 Task: Check the percentage active listings of large walk-in closet in the last 5 years.
Action: Mouse moved to (819, 187)
Screenshot: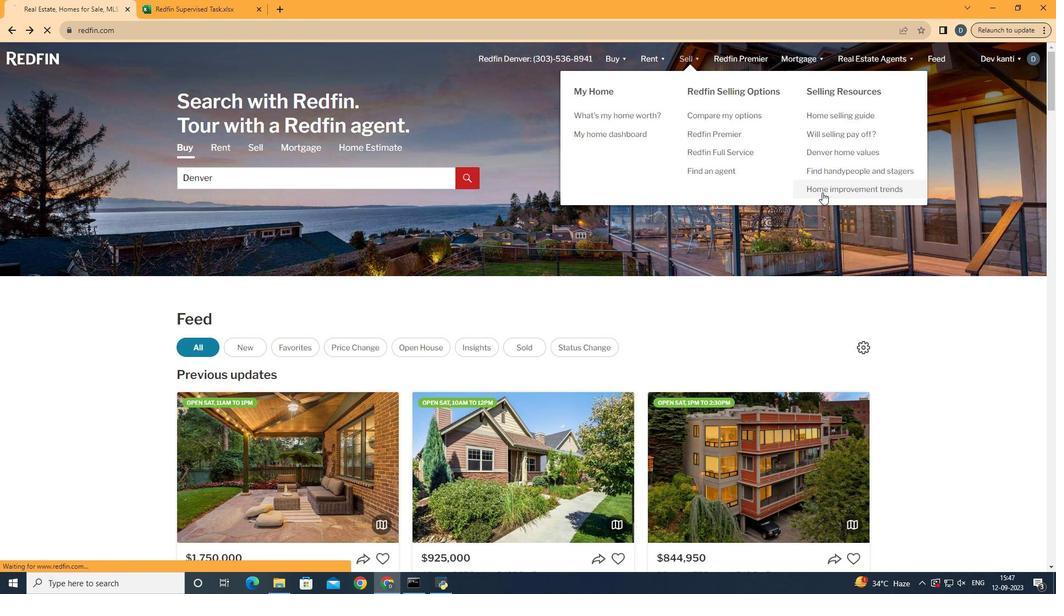 
Action: Mouse pressed left at (819, 187)
Screenshot: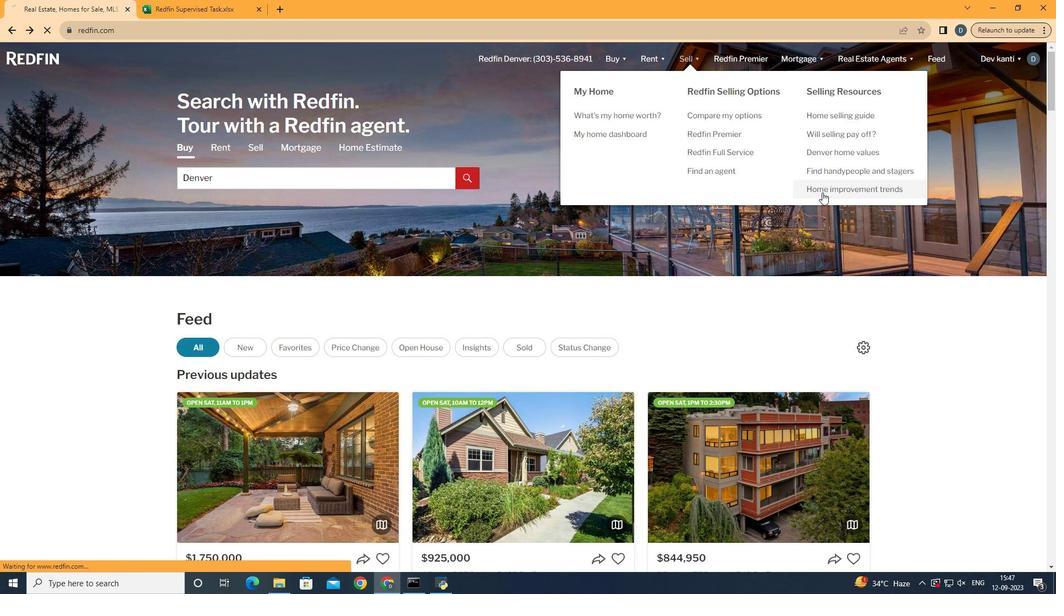
Action: Mouse moved to (254, 217)
Screenshot: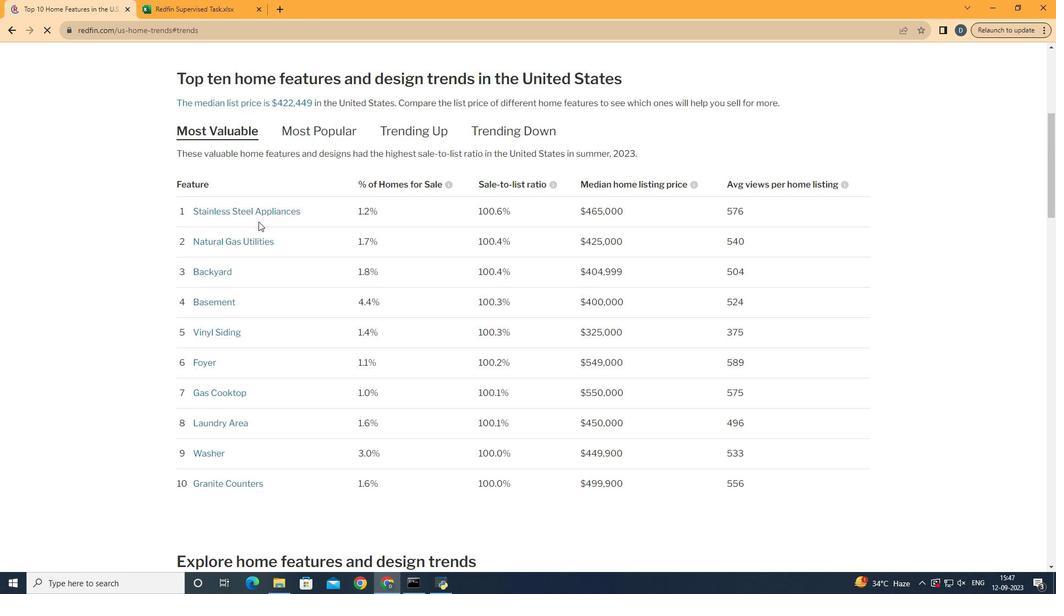 
Action: Mouse pressed left at (254, 217)
Screenshot: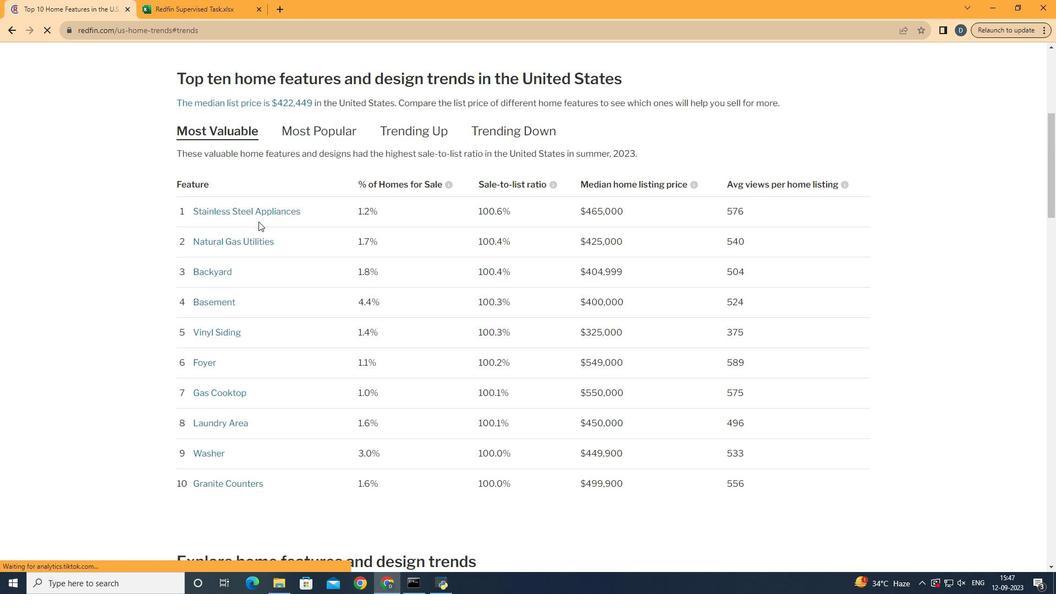 
Action: Mouse scrolled (254, 216) with delta (0, 0)
Screenshot: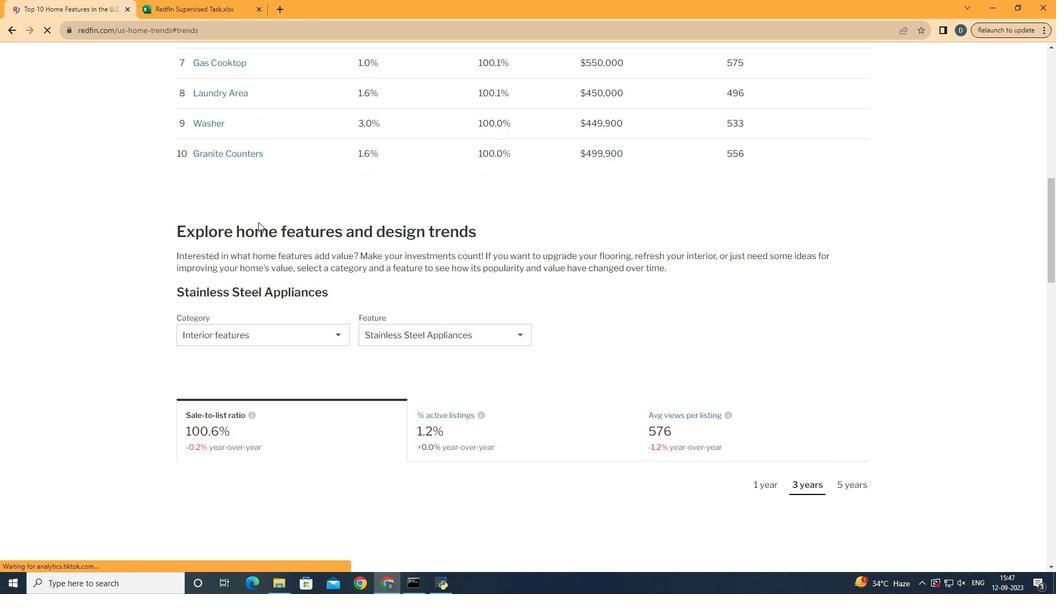 
Action: Mouse scrolled (254, 216) with delta (0, 0)
Screenshot: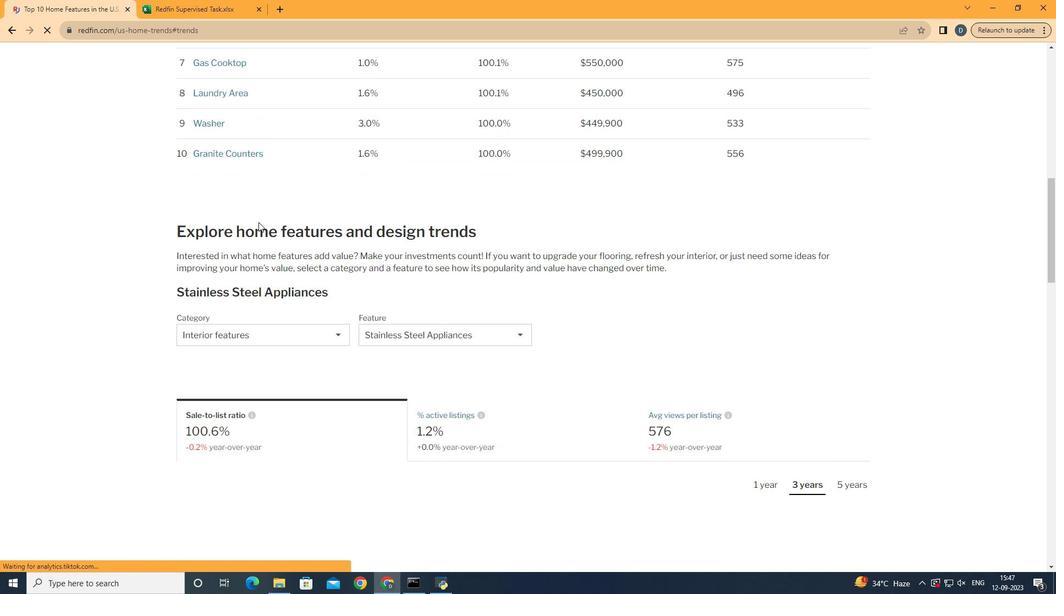 
Action: Mouse scrolled (254, 216) with delta (0, 0)
Screenshot: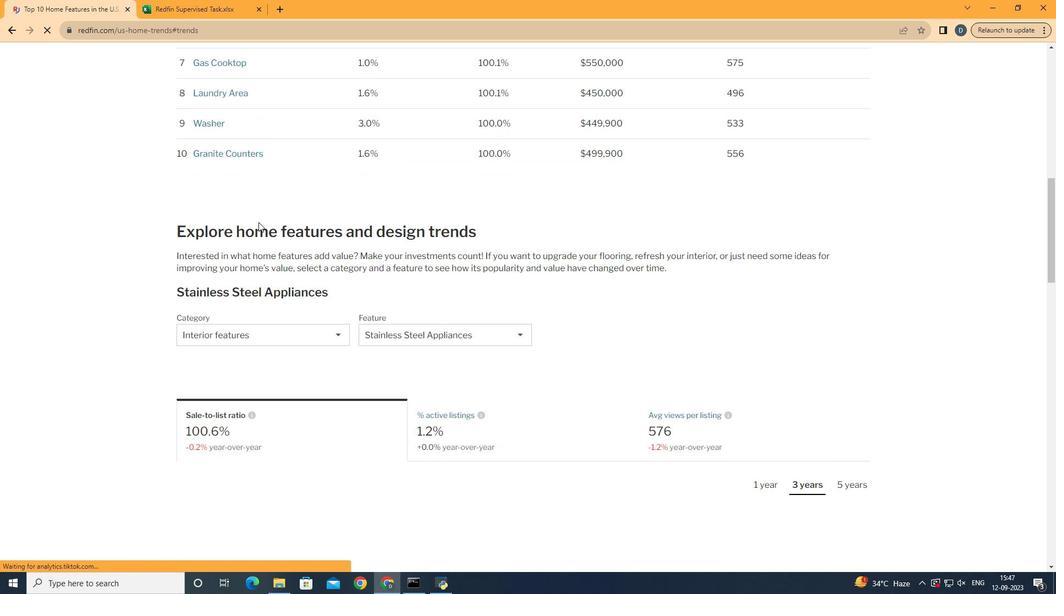 
Action: Mouse scrolled (254, 216) with delta (0, 0)
Screenshot: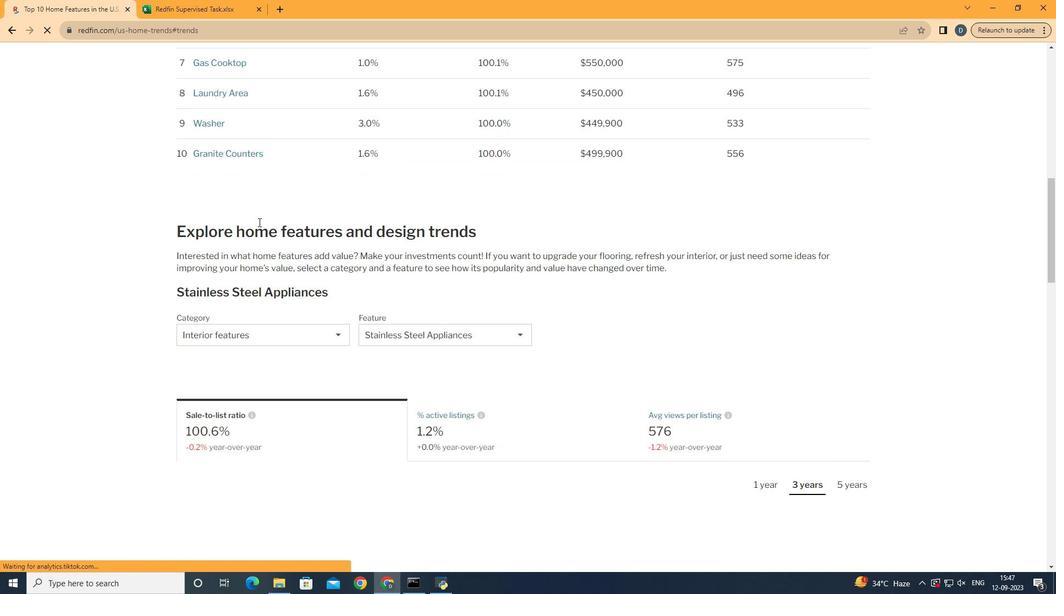 
Action: Mouse scrolled (254, 216) with delta (0, 0)
Screenshot: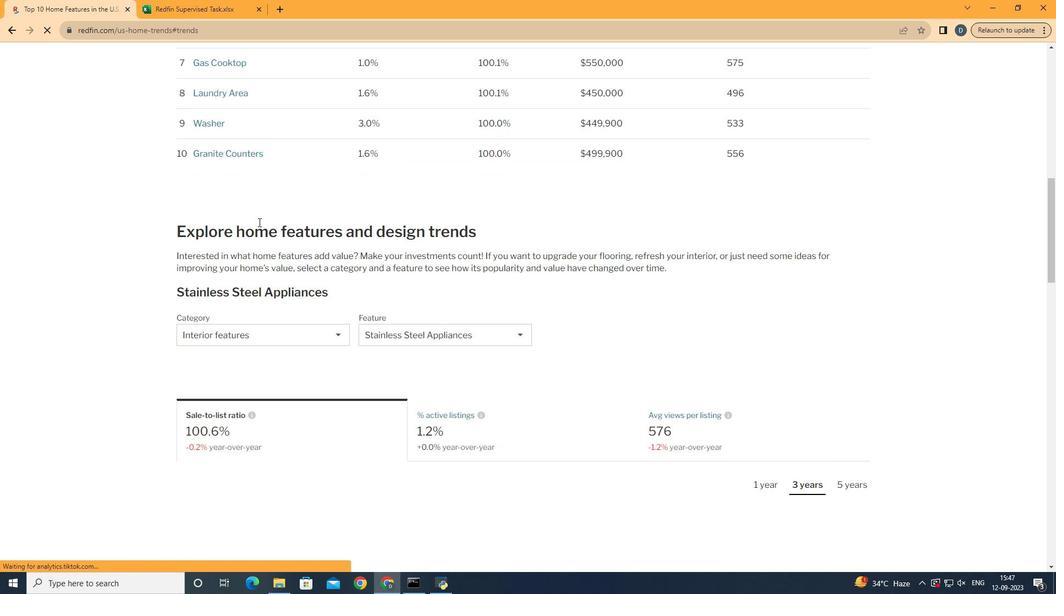 
Action: Mouse moved to (254, 217)
Screenshot: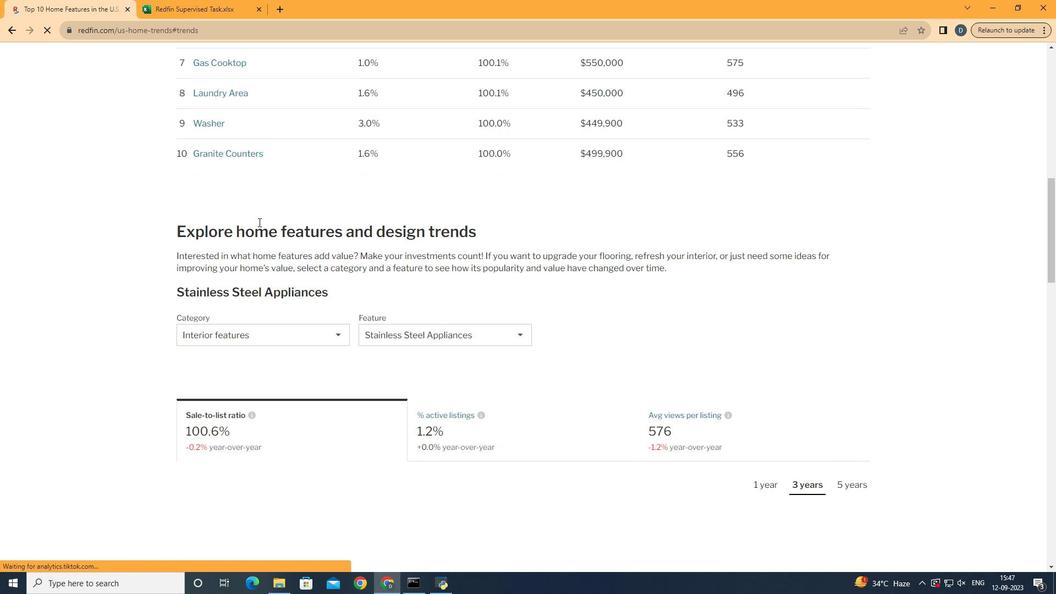 
Action: Mouse scrolled (254, 217) with delta (0, 0)
Screenshot: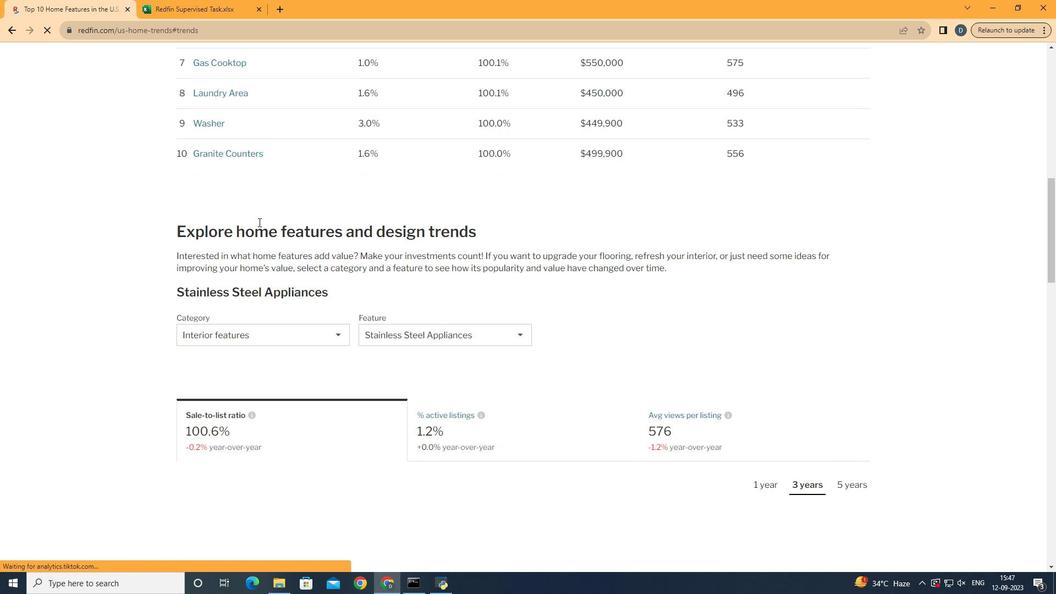 
Action: Mouse moved to (254, 217)
Screenshot: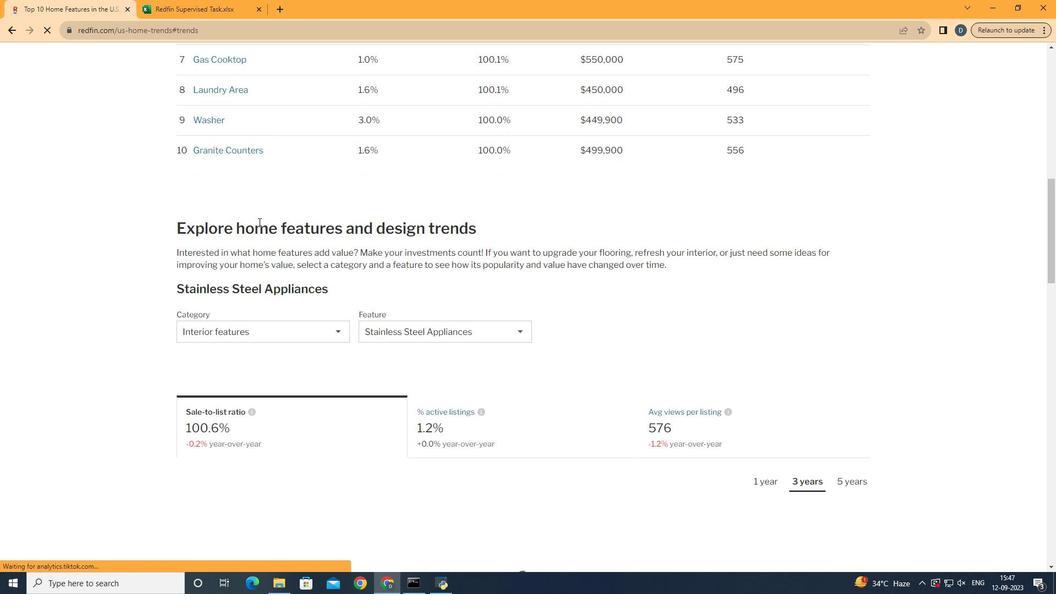 
Action: Mouse scrolled (254, 217) with delta (0, 0)
Screenshot: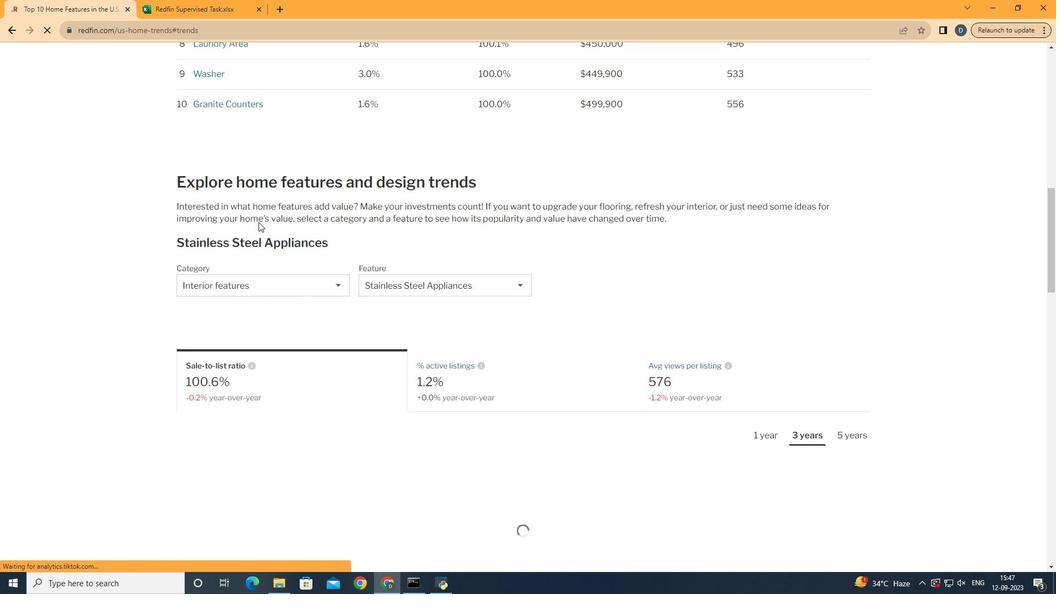 
Action: Mouse scrolled (254, 217) with delta (0, 0)
Screenshot: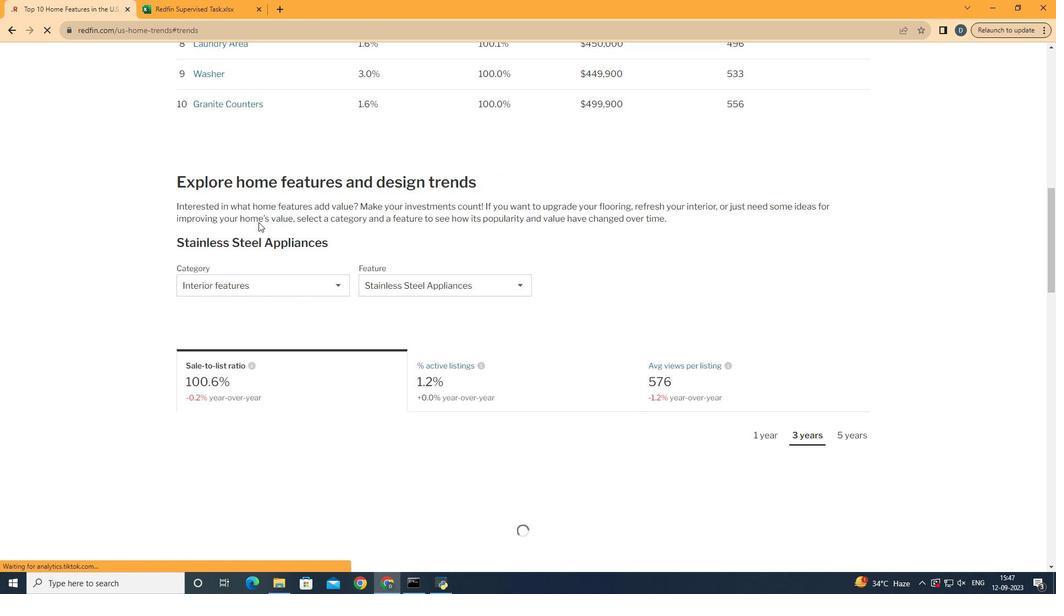 
Action: Mouse scrolled (254, 217) with delta (0, 0)
Screenshot: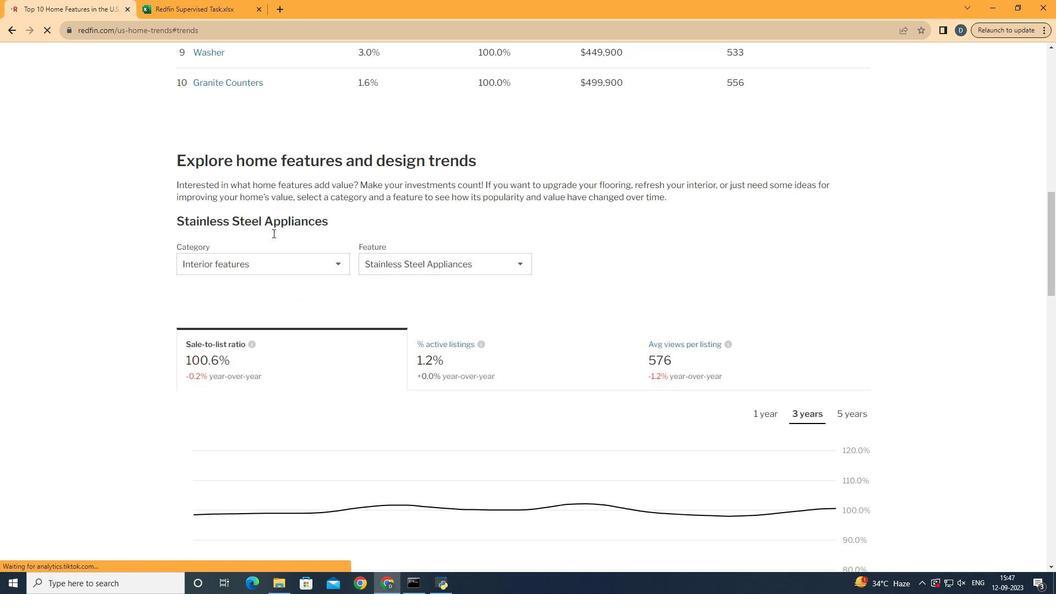 
Action: Mouse moved to (290, 253)
Screenshot: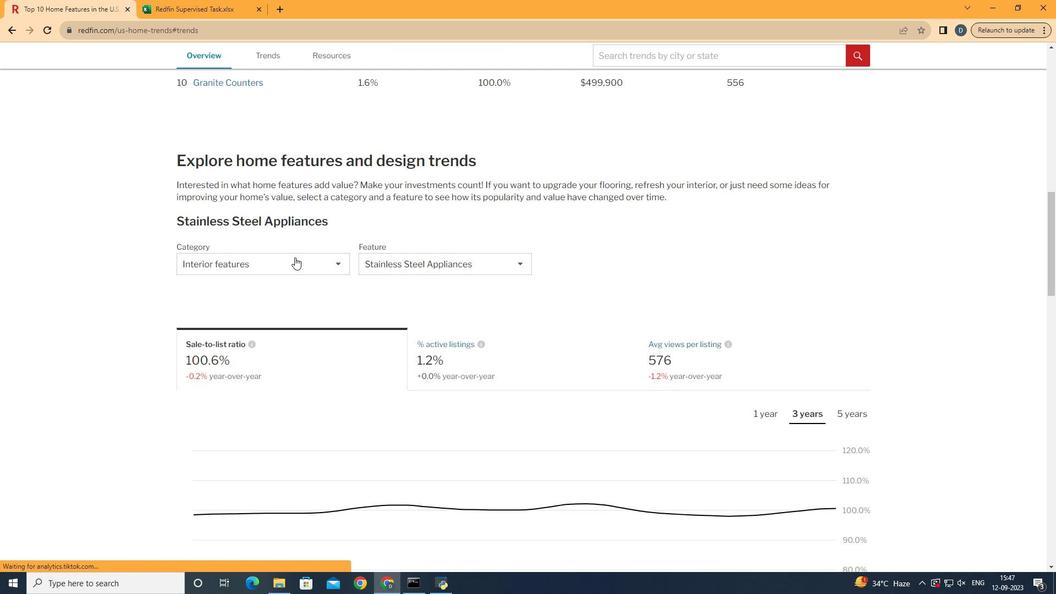 
Action: Mouse scrolled (290, 252) with delta (0, 0)
Screenshot: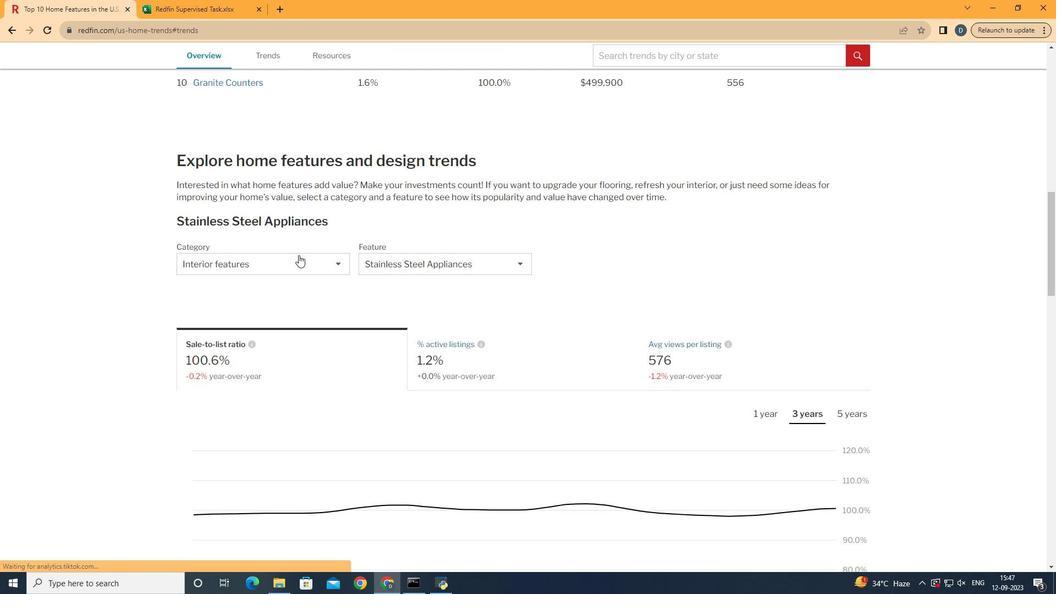 
Action: Mouse scrolled (290, 252) with delta (0, 0)
Screenshot: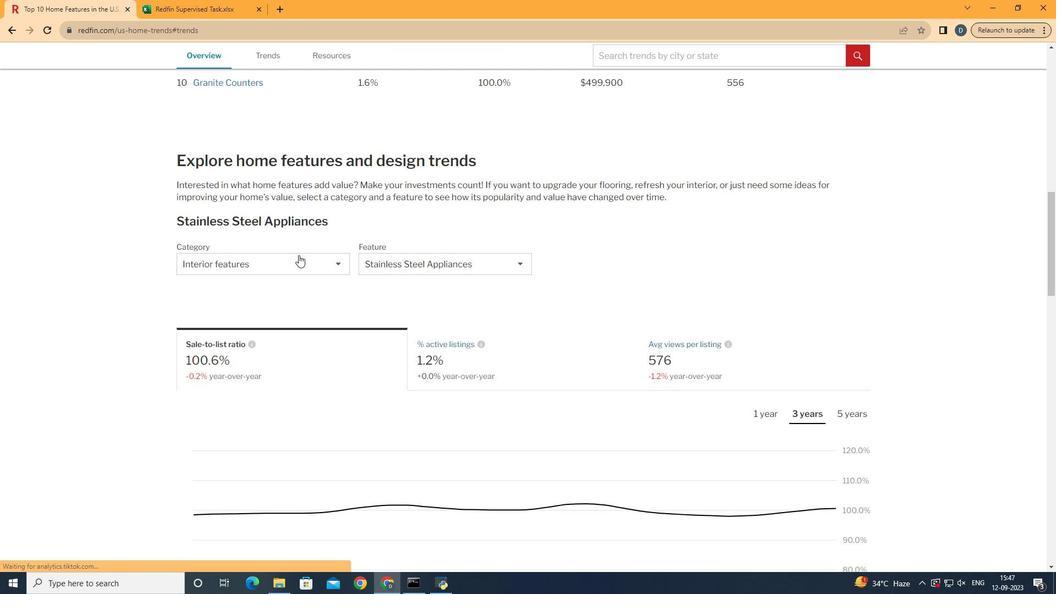
Action: Mouse scrolled (290, 252) with delta (0, 0)
Screenshot: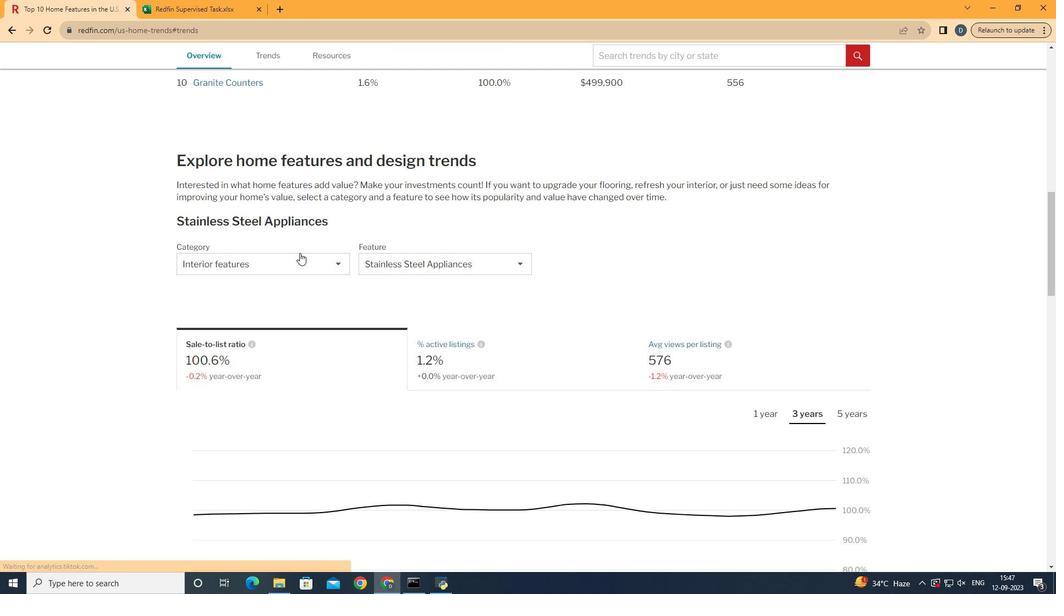 
Action: Mouse moved to (295, 248)
Screenshot: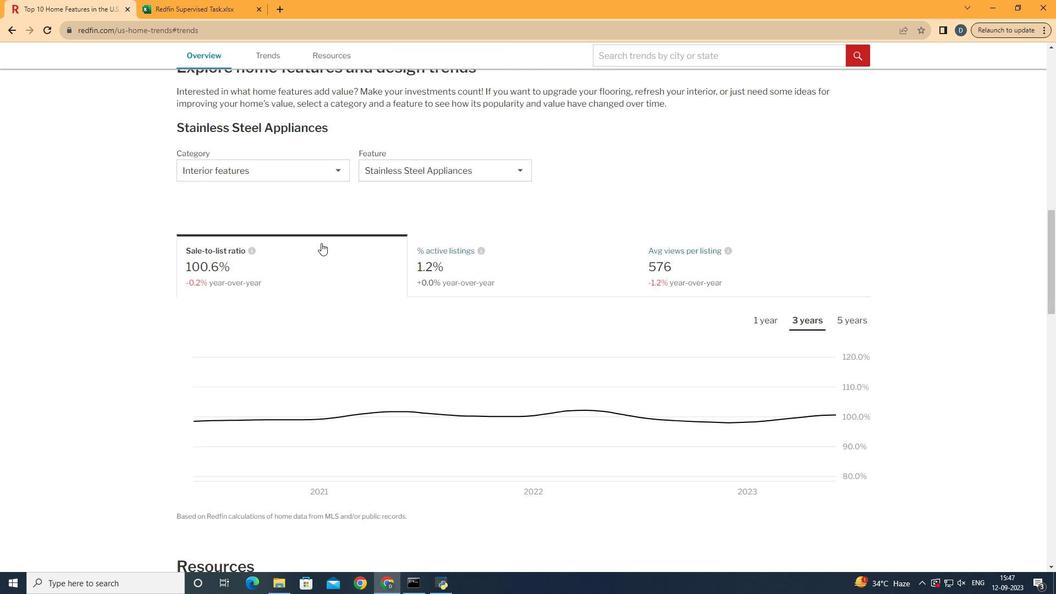 
Action: Mouse scrolled (295, 248) with delta (0, 0)
Screenshot: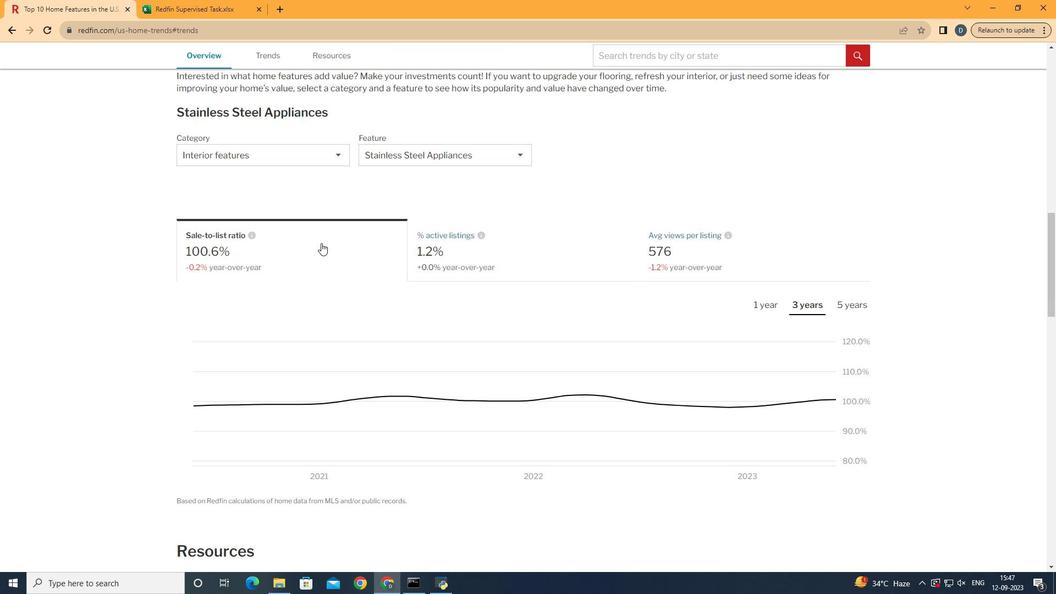
Action: Mouse moved to (296, 247)
Screenshot: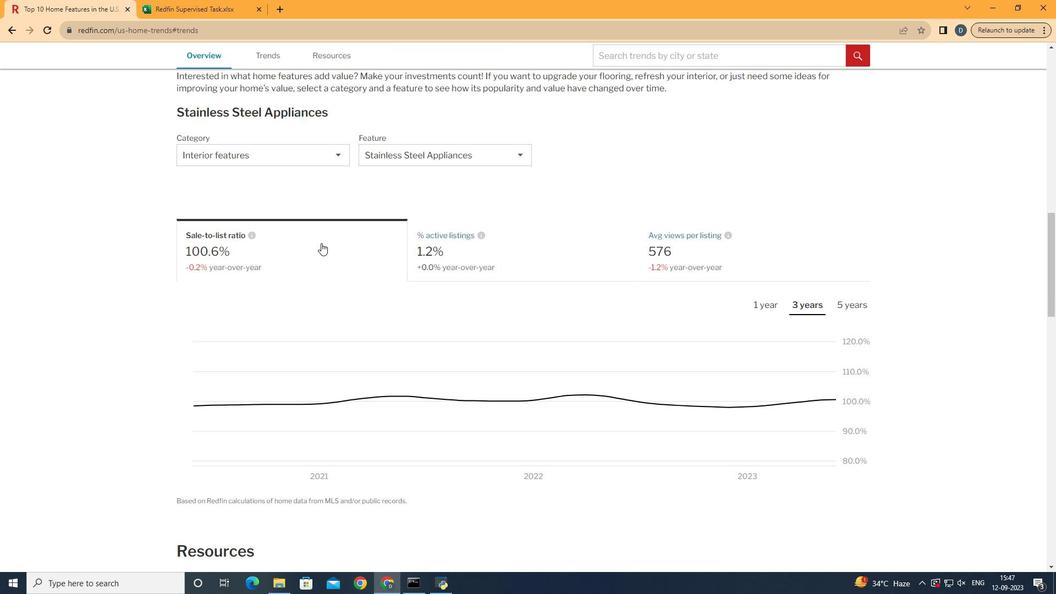 
Action: Mouse scrolled (296, 246) with delta (0, 0)
Screenshot: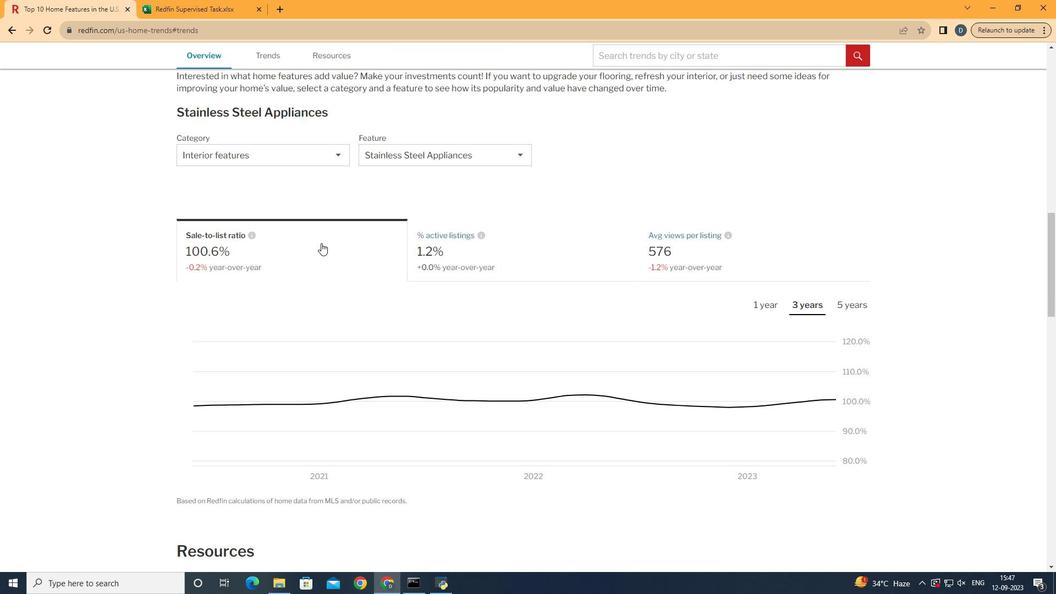 
Action: Mouse moved to (304, 245)
Screenshot: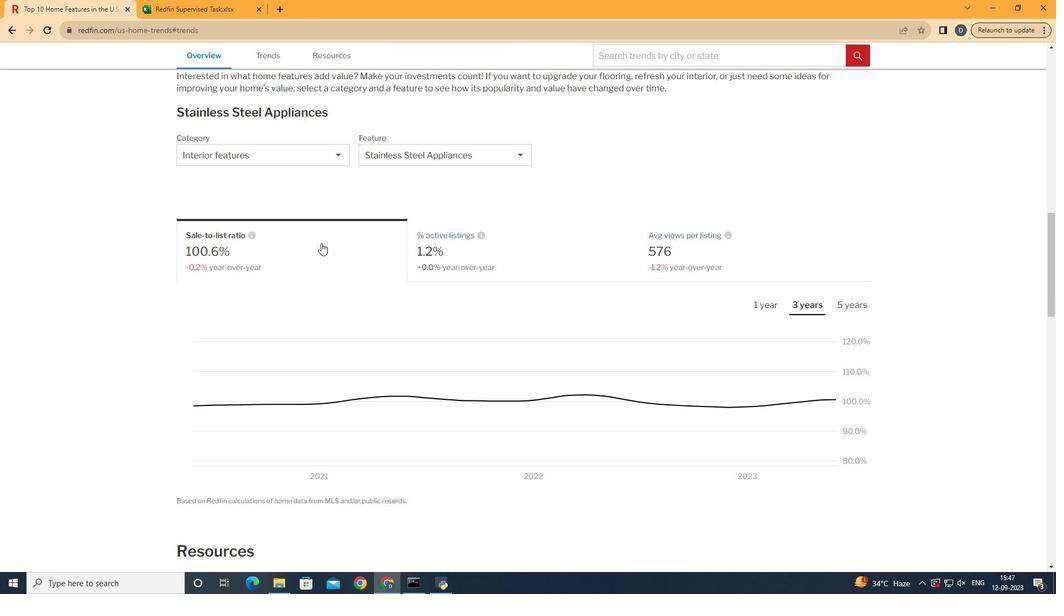 
Action: Mouse scrolled (304, 244) with delta (0, 0)
Screenshot: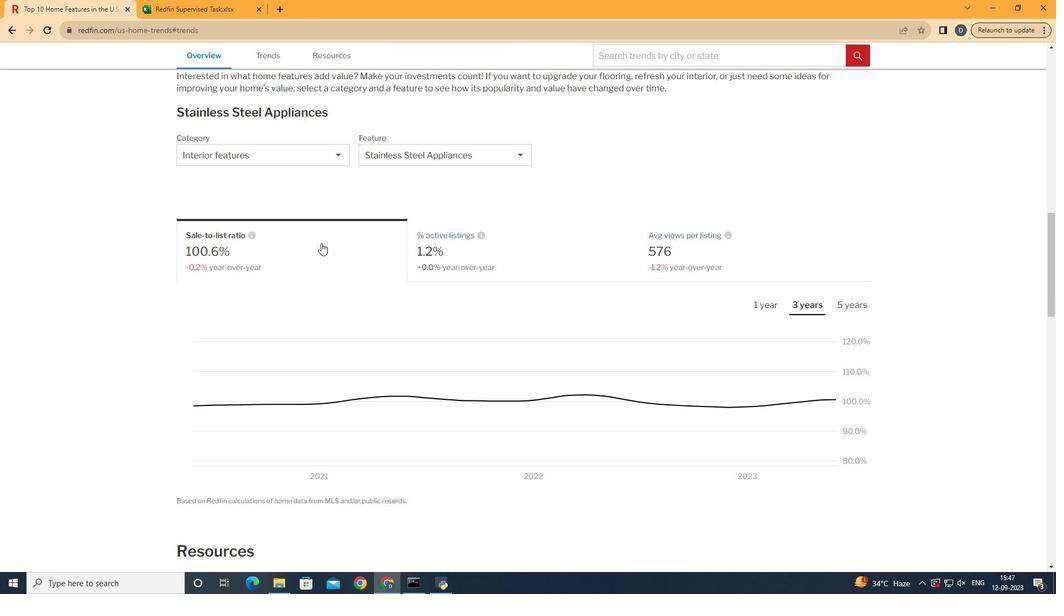
Action: Mouse moved to (321, 149)
Screenshot: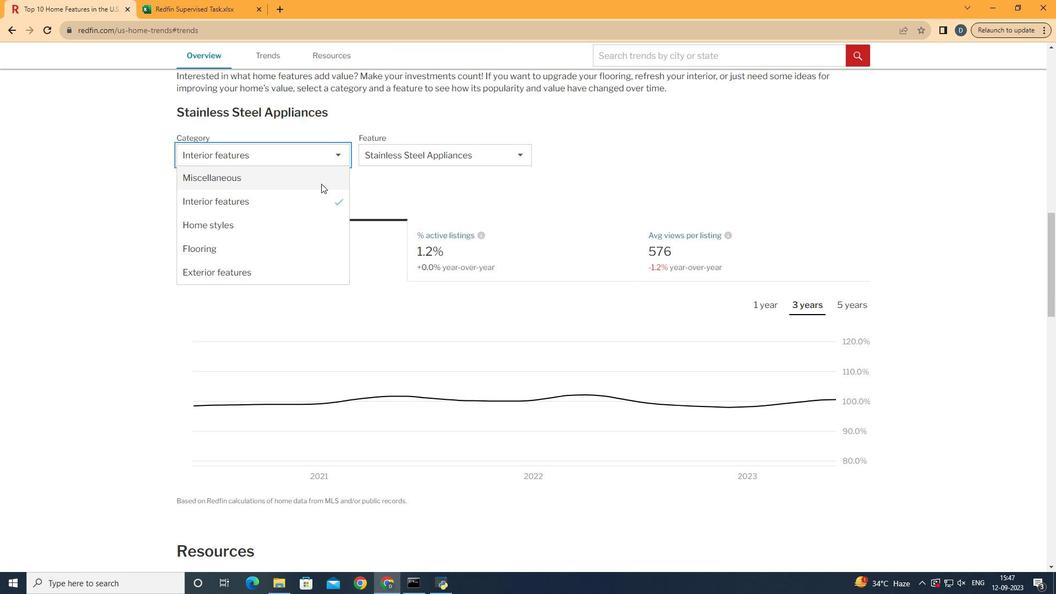 
Action: Mouse pressed left at (321, 149)
Screenshot: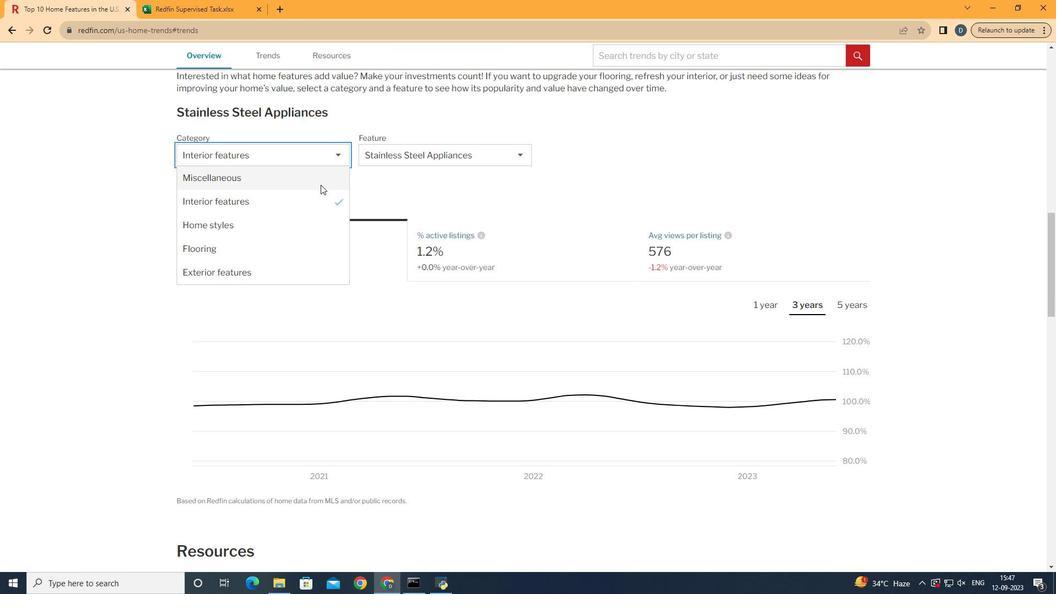 
Action: Mouse moved to (311, 199)
Screenshot: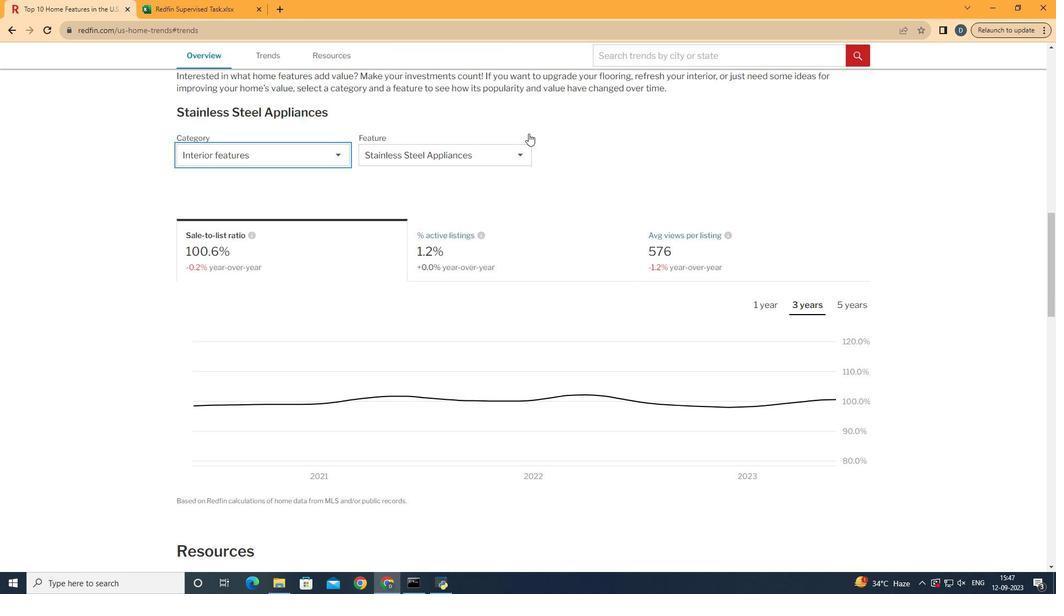 
Action: Mouse pressed left at (311, 199)
Screenshot: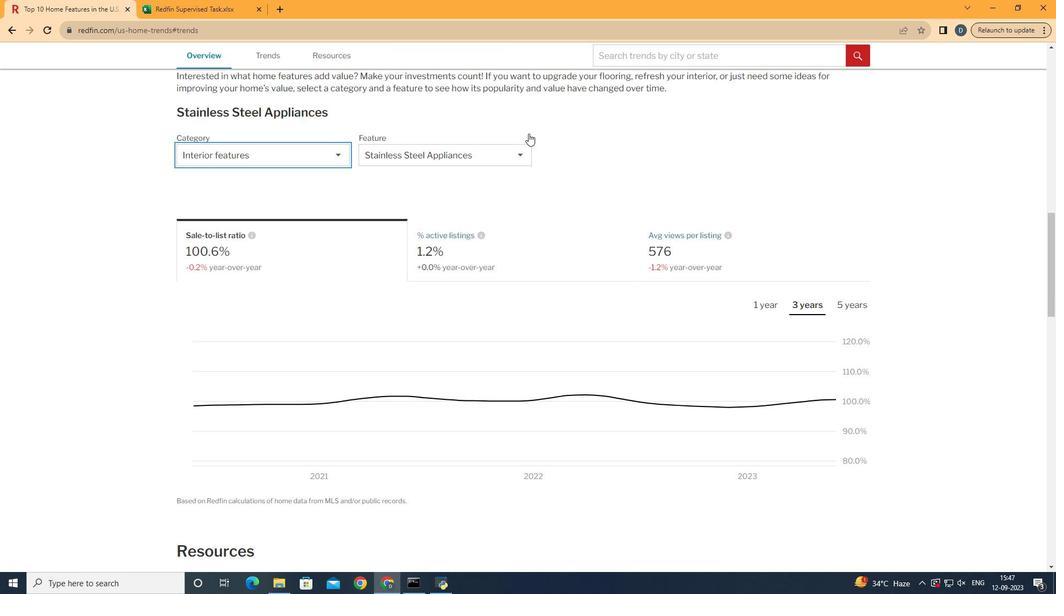 
Action: Mouse moved to (510, 146)
Screenshot: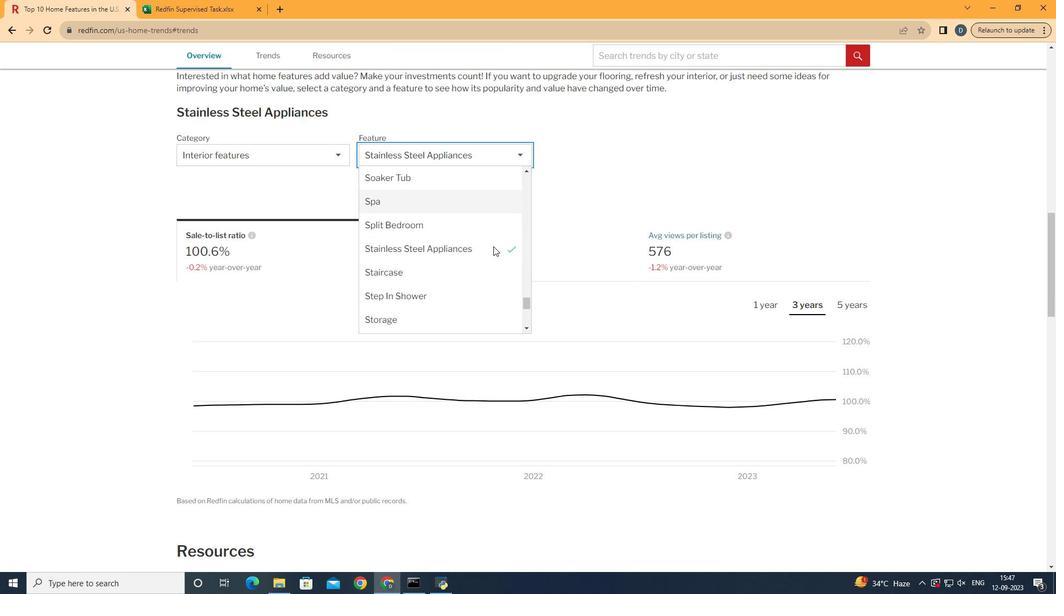 
Action: Mouse pressed left at (510, 146)
Screenshot: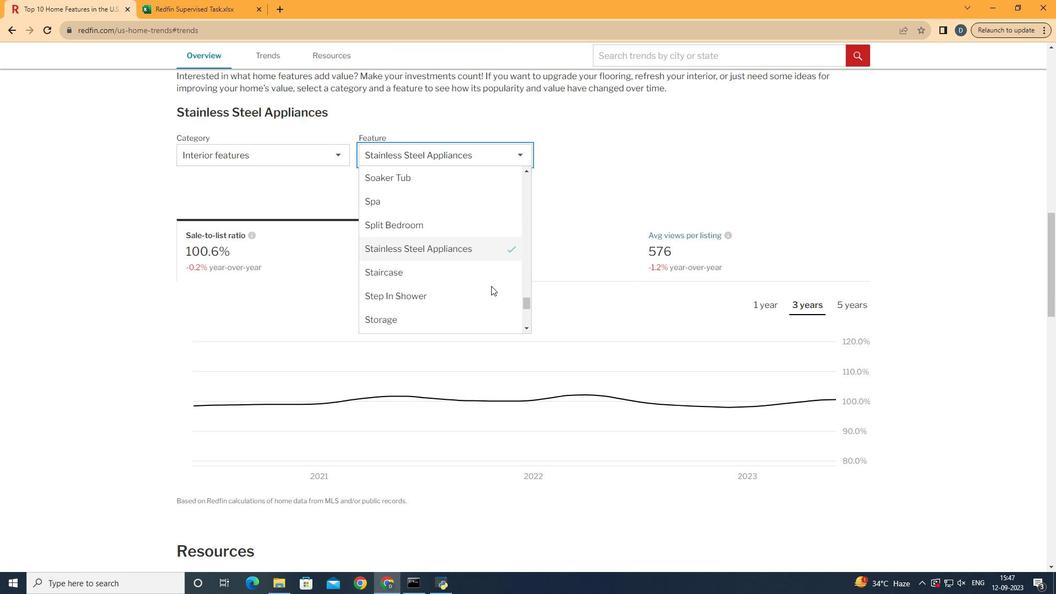 
Action: Mouse moved to (486, 293)
Screenshot: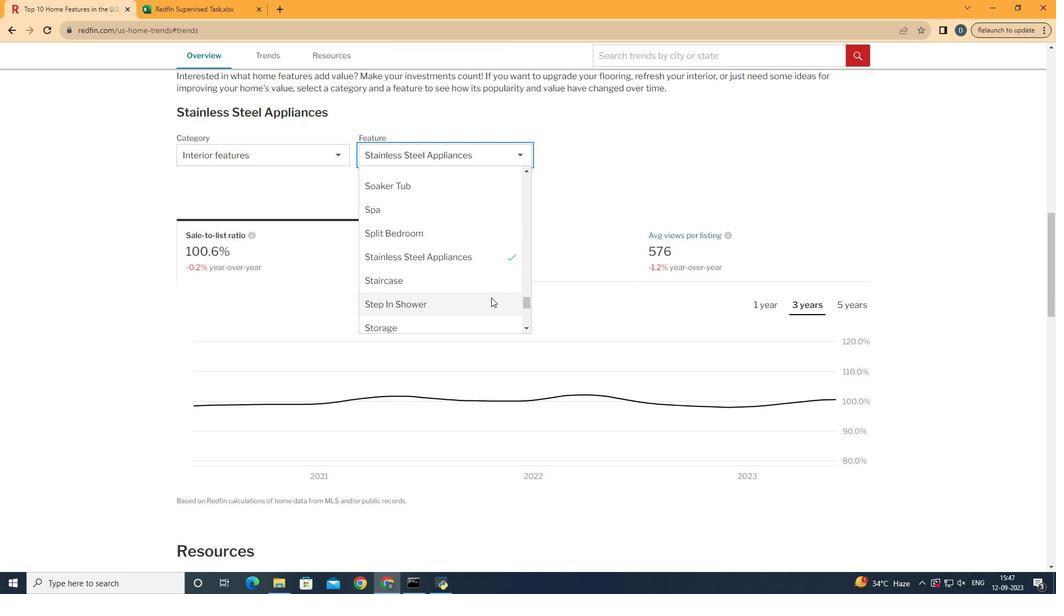
Action: Mouse scrolled (486, 293) with delta (0, 0)
Screenshot: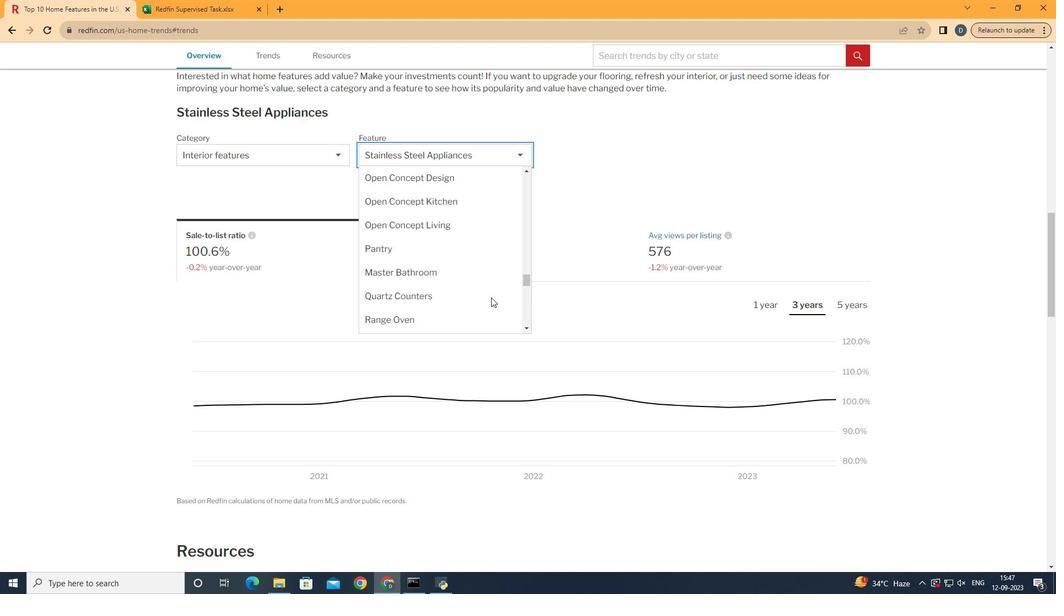 
Action: Mouse scrolled (486, 293) with delta (0, 0)
Screenshot: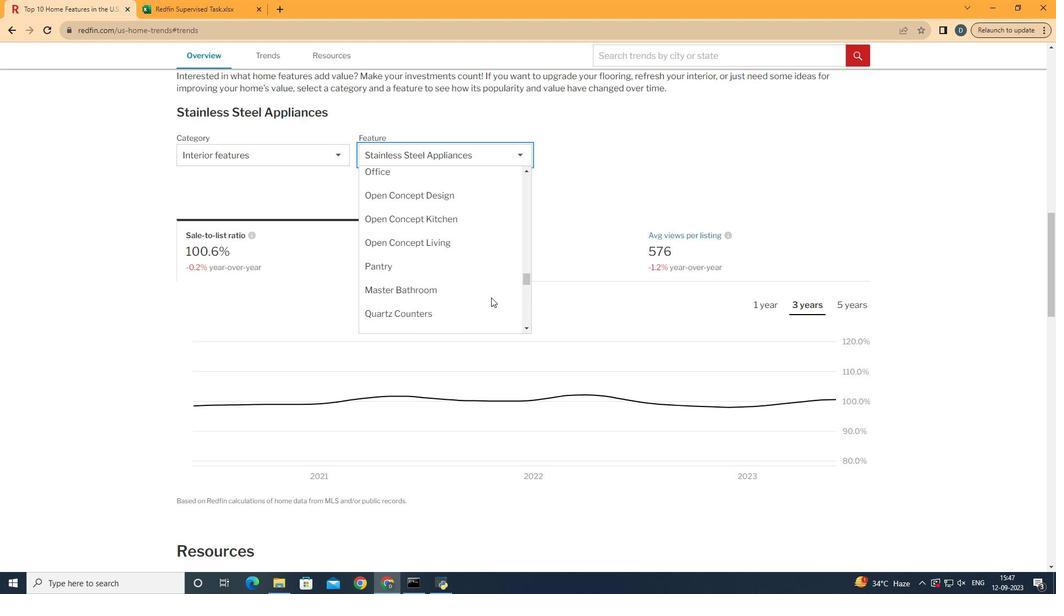 
Action: Mouse scrolled (486, 293) with delta (0, 0)
Screenshot: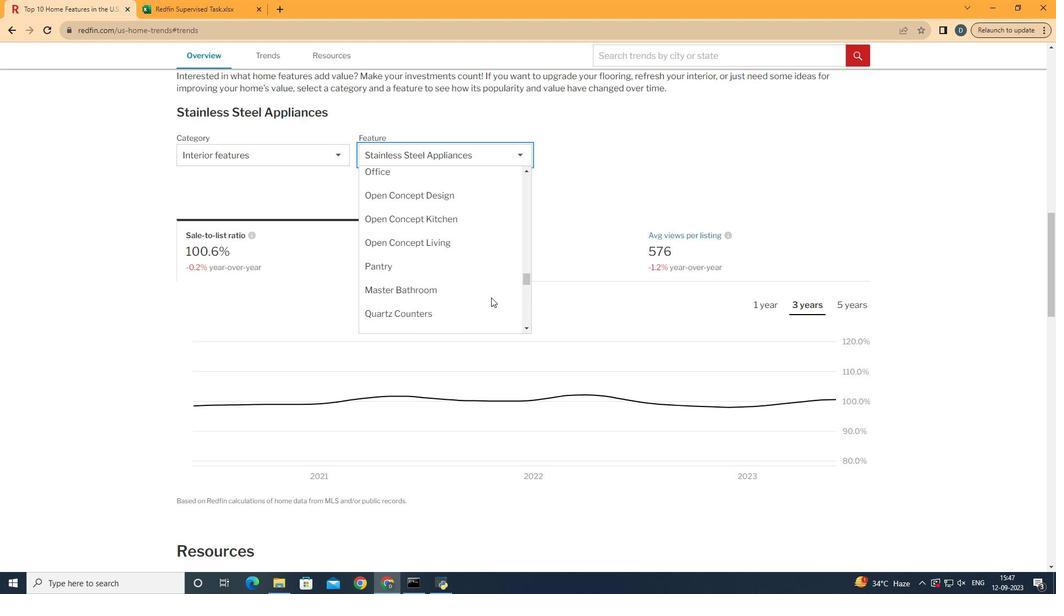 
Action: Mouse scrolled (486, 293) with delta (0, 0)
Screenshot: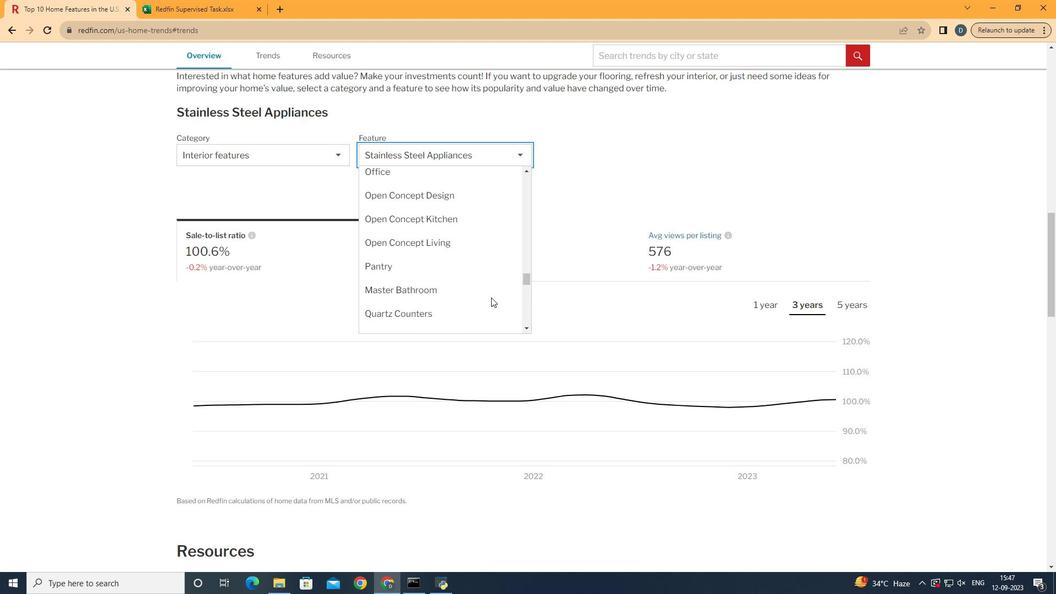 
Action: Mouse scrolled (486, 293) with delta (0, 0)
Screenshot: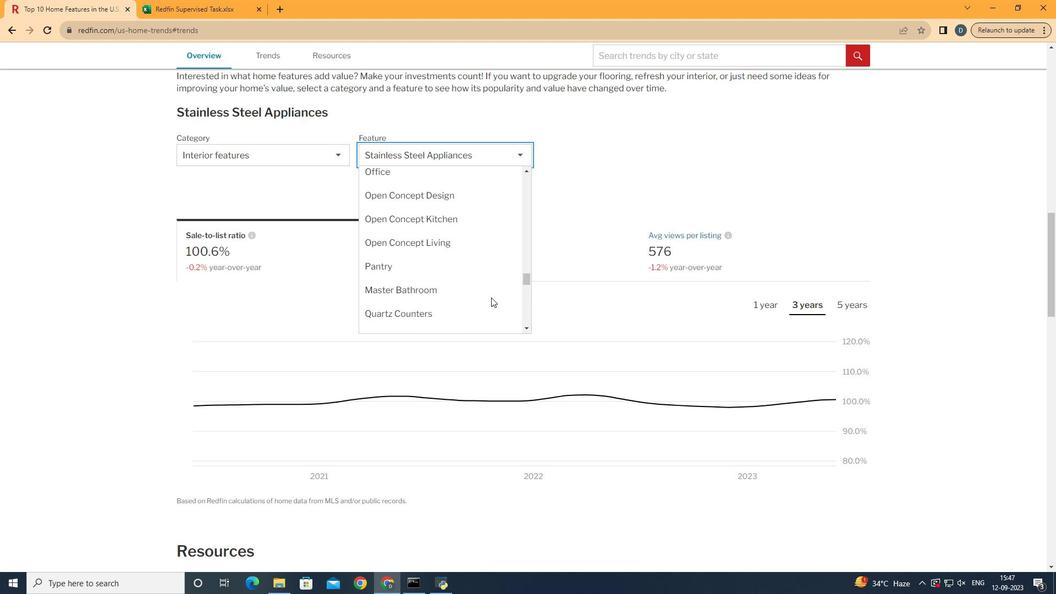 
Action: Mouse scrolled (486, 293) with delta (0, 0)
Screenshot: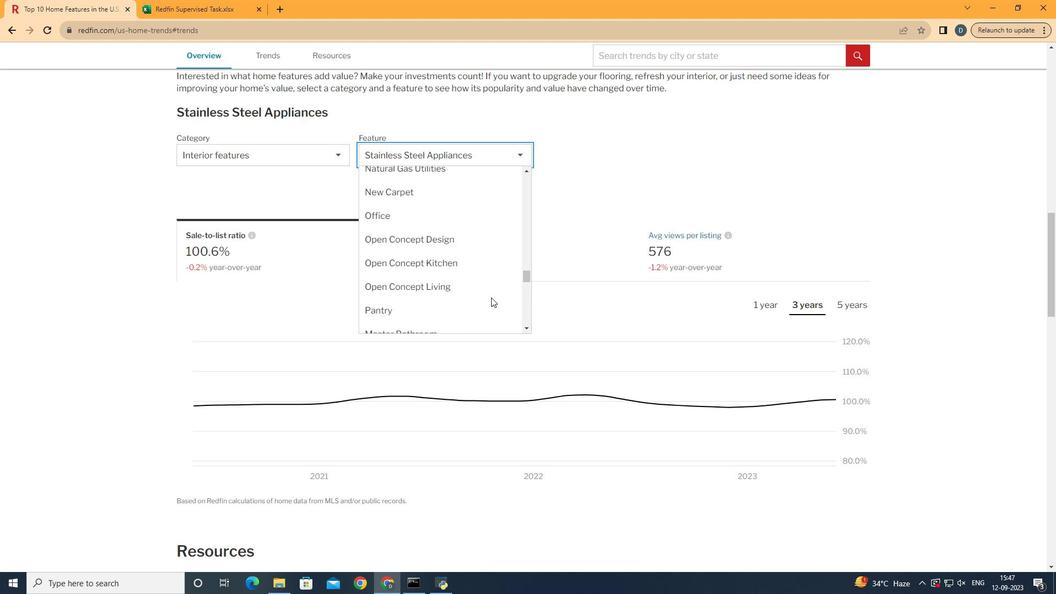 
Action: Mouse scrolled (486, 293) with delta (0, 0)
Screenshot: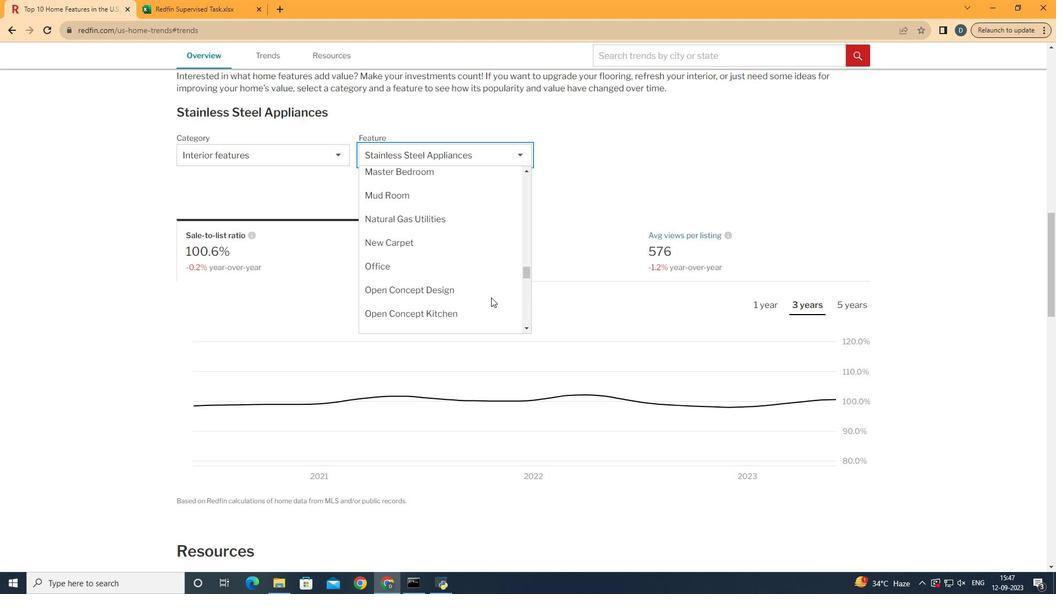
Action: Mouse scrolled (486, 293) with delta (0, 0)
Screenshot: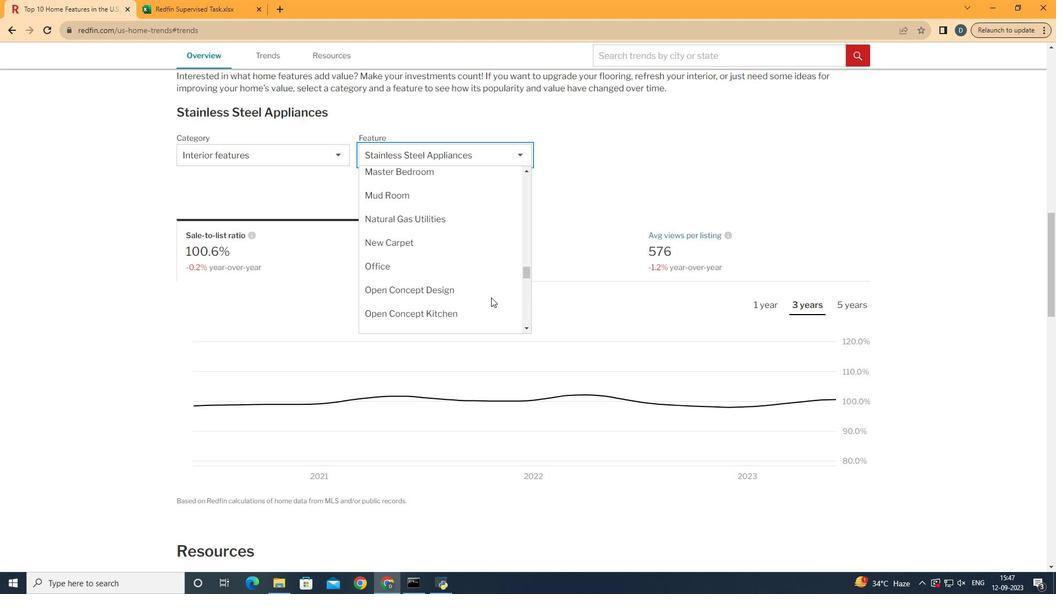 
Action: Mouse scrolled (486, 293) with delta (0, 0)
Screenshot: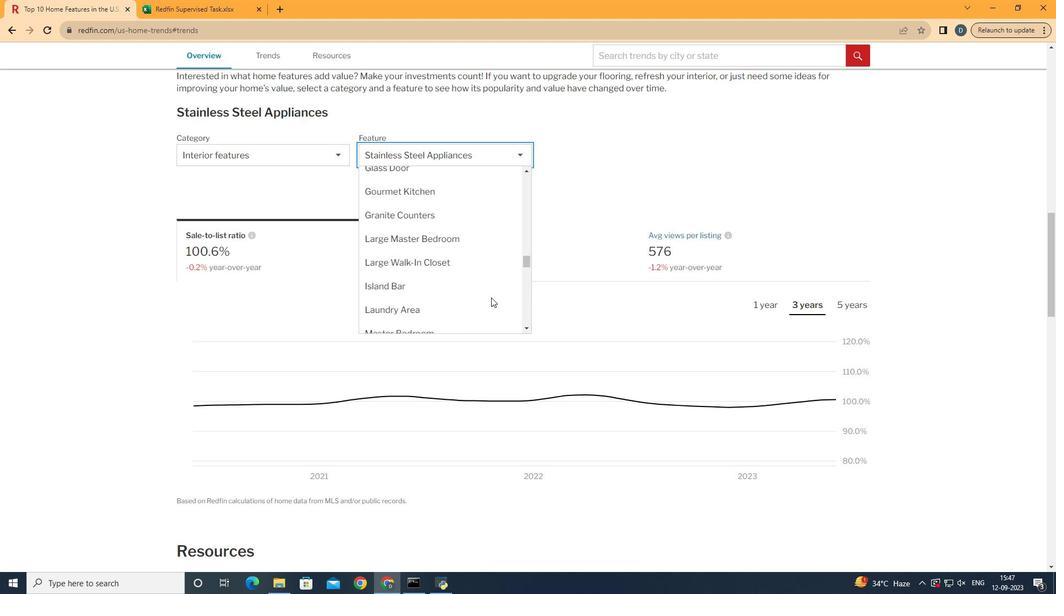 
Action: Mouse scrolled (486, 293) with delta (0, 0)
Screenshot: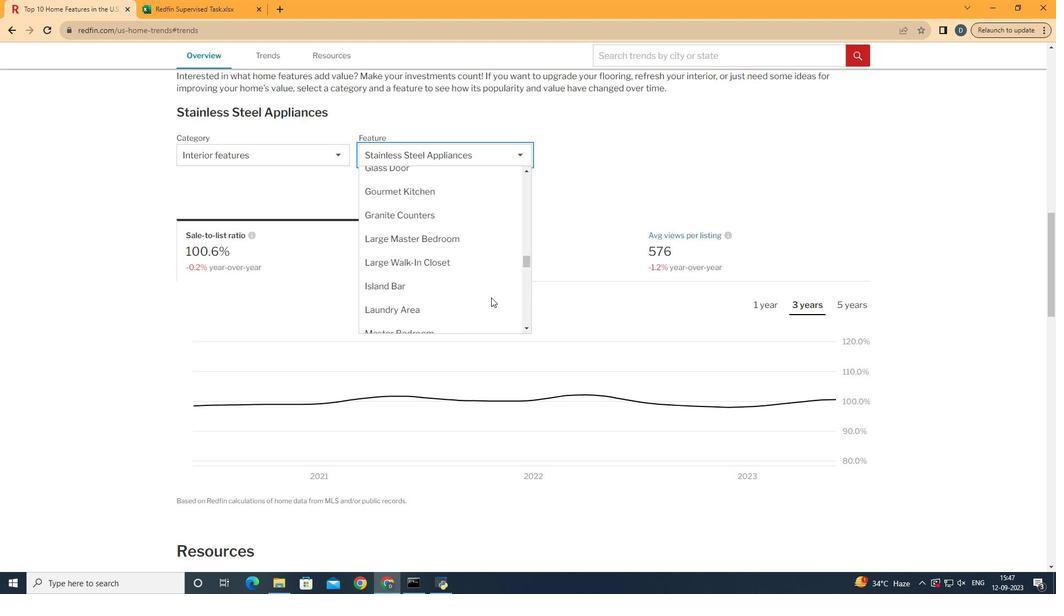 
Action: Mouse scrolled (486, 293) with delta (0, 0)
Screenshot: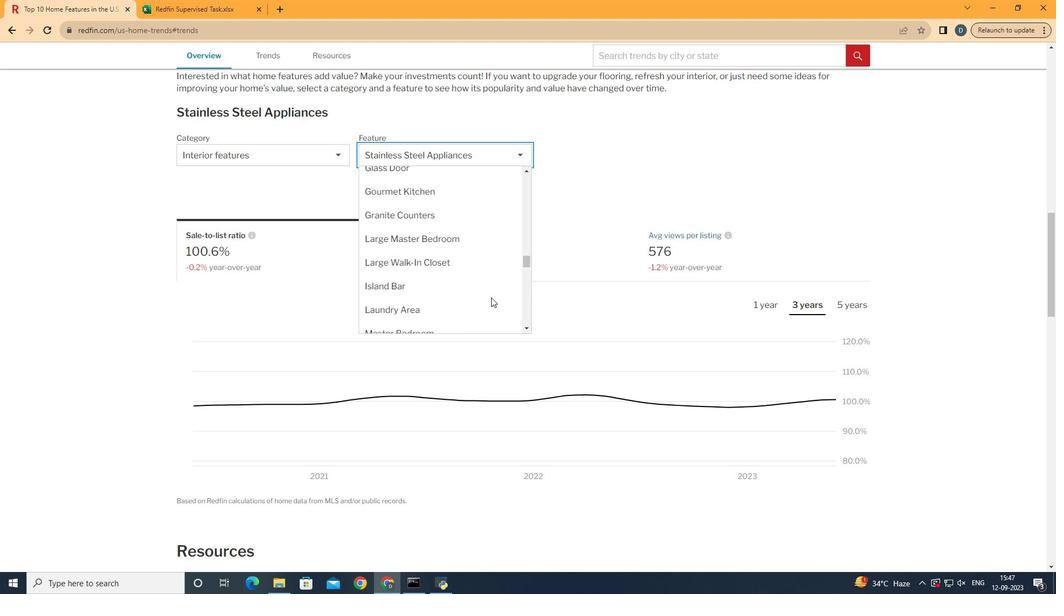 
Action: Mouse moved to (473, 258)
Screenshot: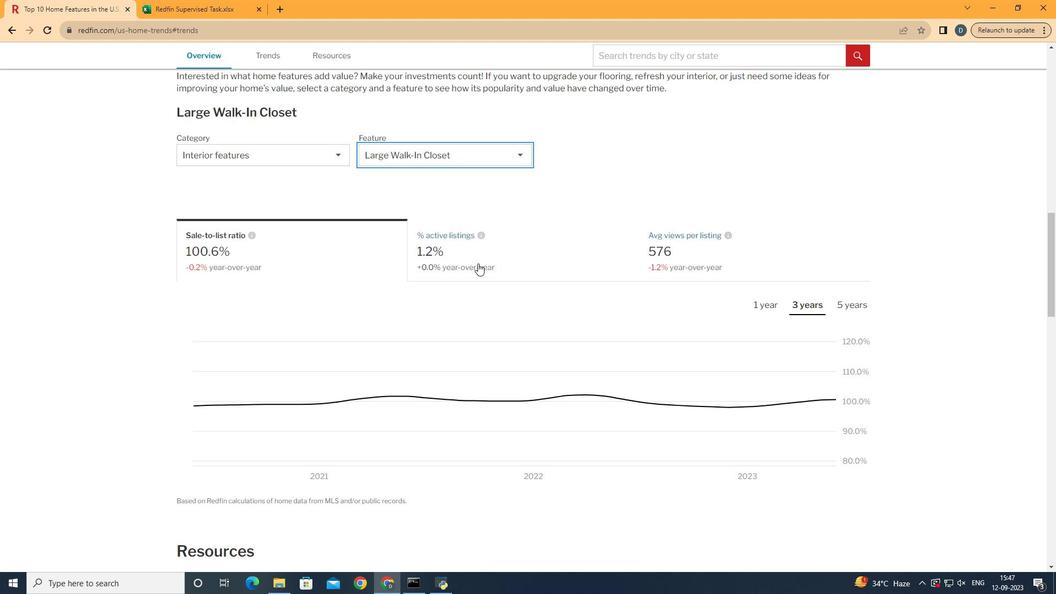 
Action: Mouse pressed left at (473, 258)
Screenshot: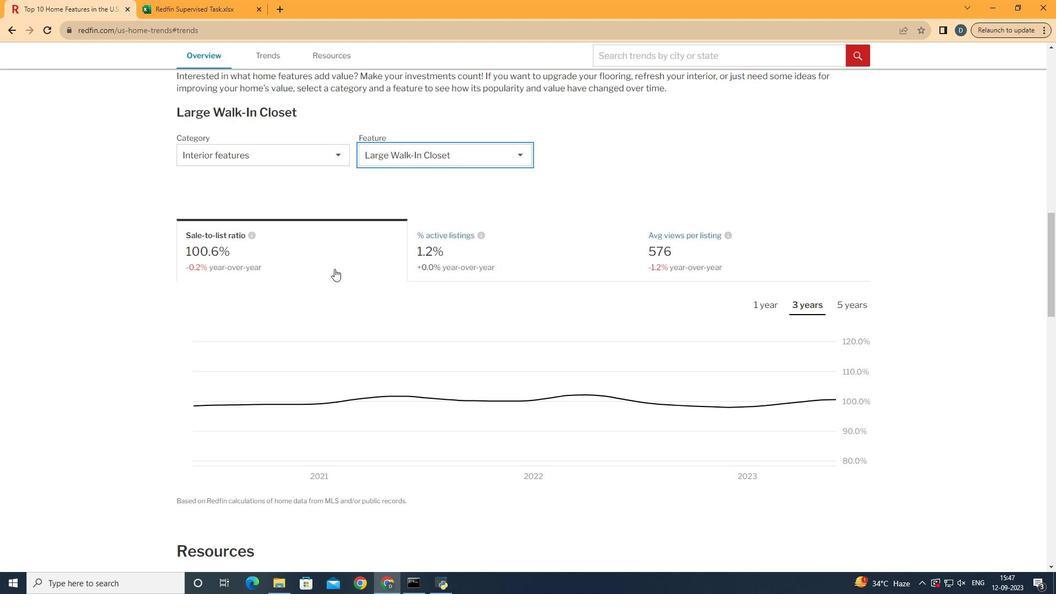 
Action: Mouse moved to (557, 254)
Screenshot: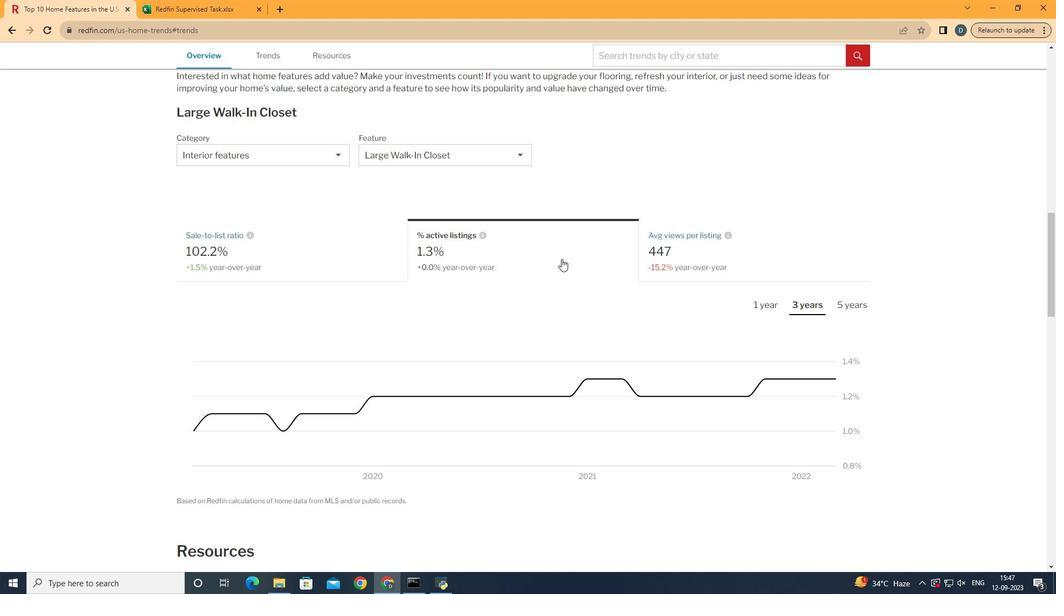 
Action: Mouse pressed left at (557, 254)
Screenshot: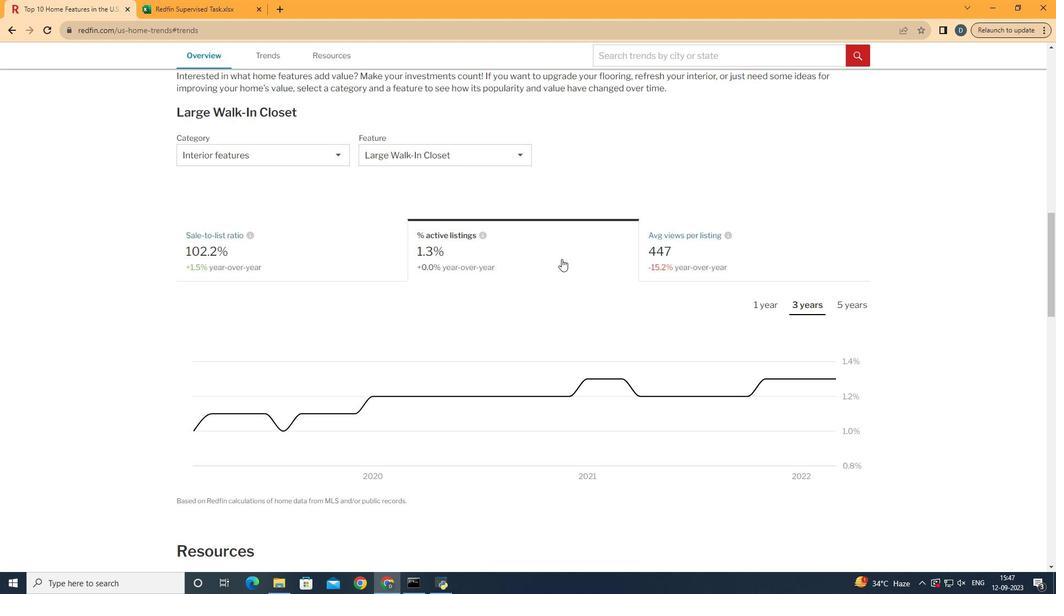 
Action: Mouse moved to (838, 304)
Screenshot: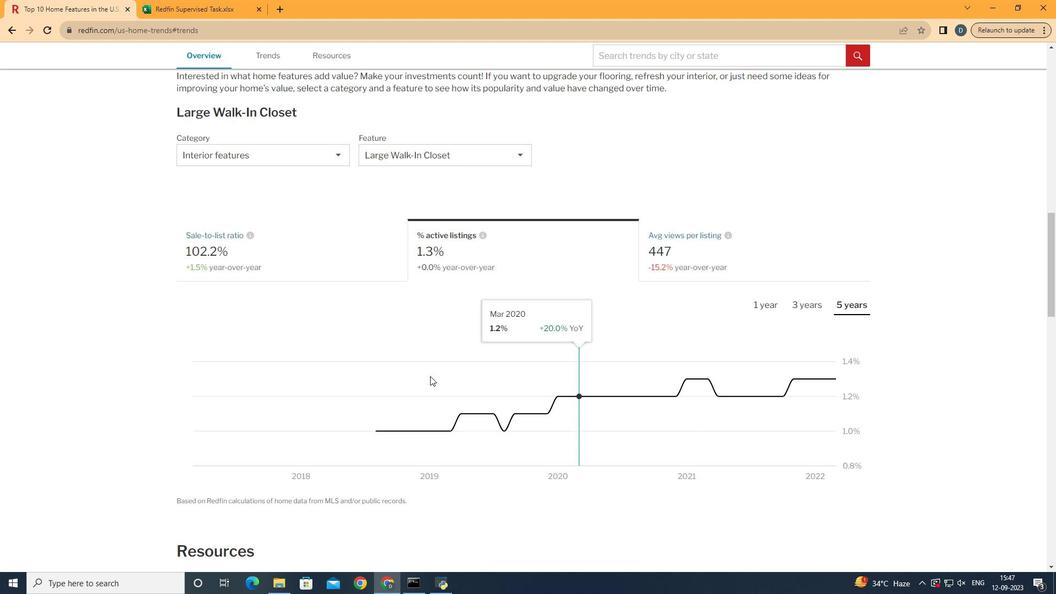 
Action: Mouse pressed left at (838, 304)
Screenshot: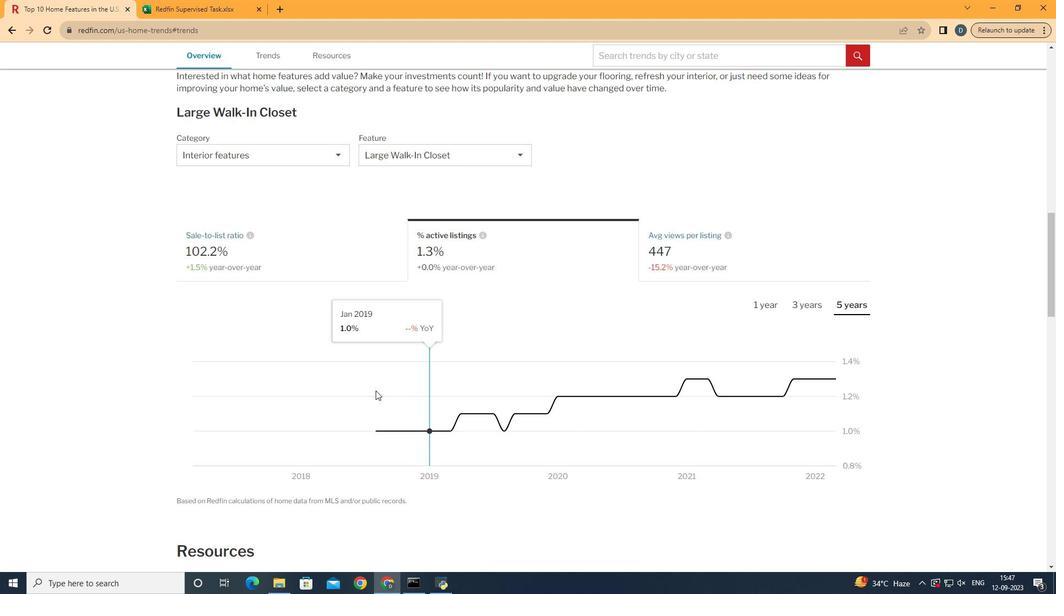 
Action: Mouse moved to (865, 391)
Screenshot: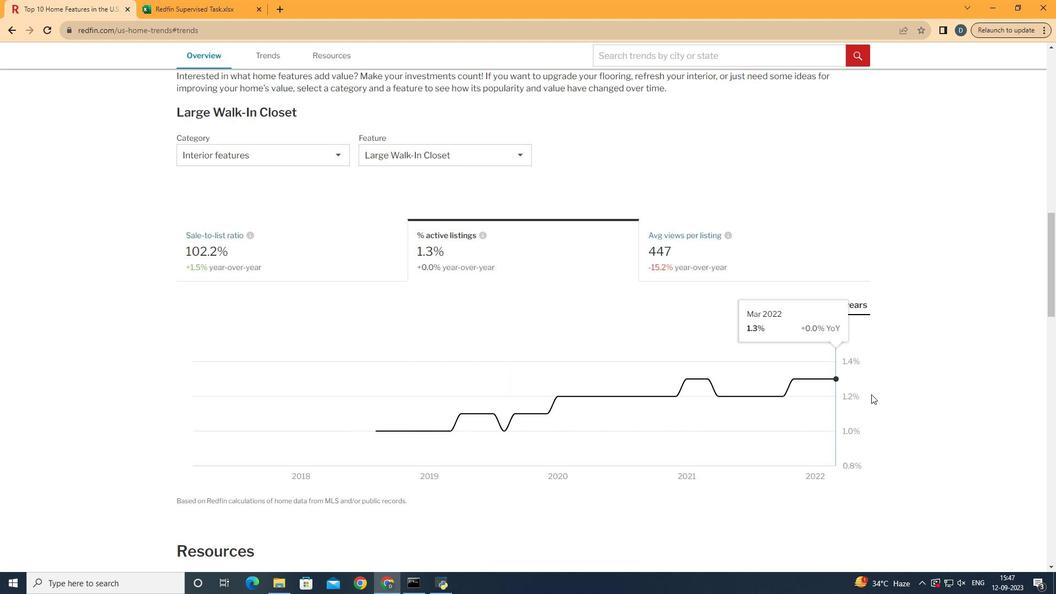 
